 Task: For heading Arial black with underline.  font size for heading18,  'Change the font style of data to'Calibri.  and font size to 9,  Change the alignment of both headline & data to Align center.  In the sheet  DashboardFinSummary
Action: Mouse moved to (68, 178)
Screenshot: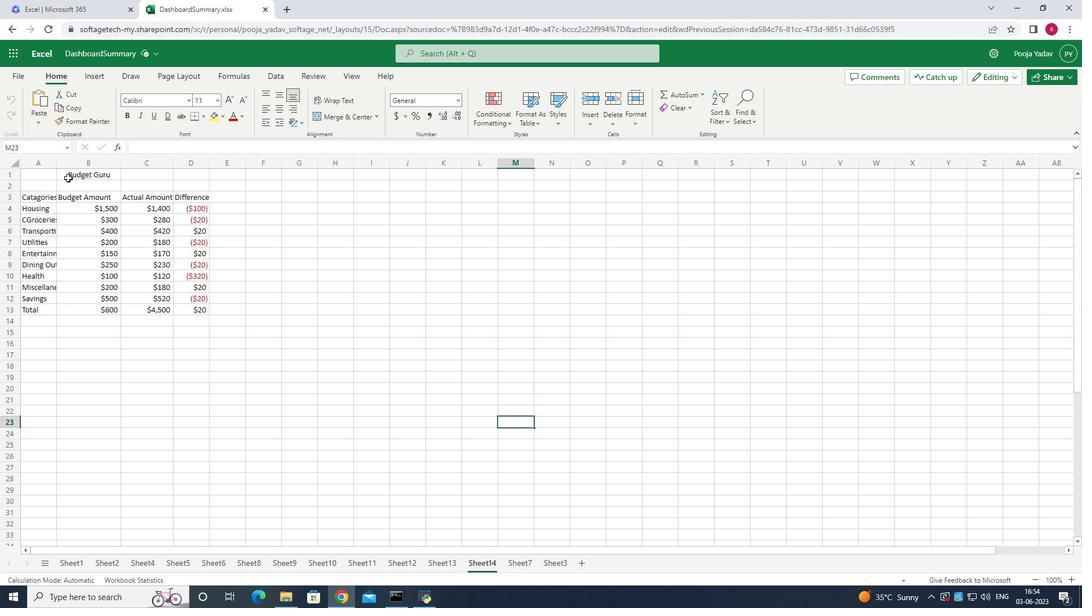 
Action: Mouse pressed left at (68, 178)
Screenshot: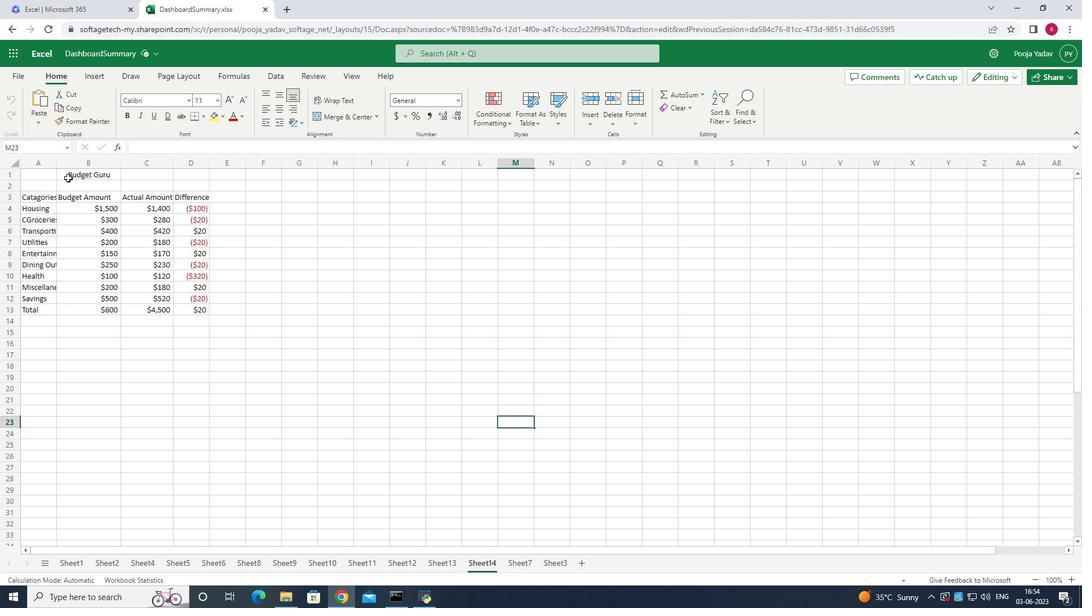 
Action: Mouse moved to (189, 104)
Screenshot: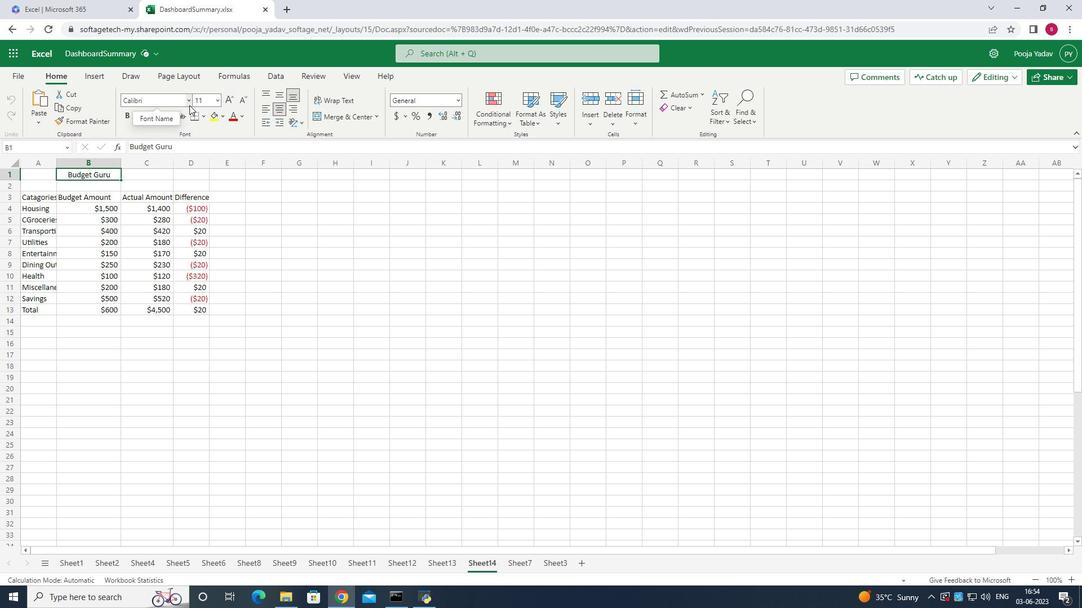
Action: Mouse pressed left at (189, 104)
Screenshot: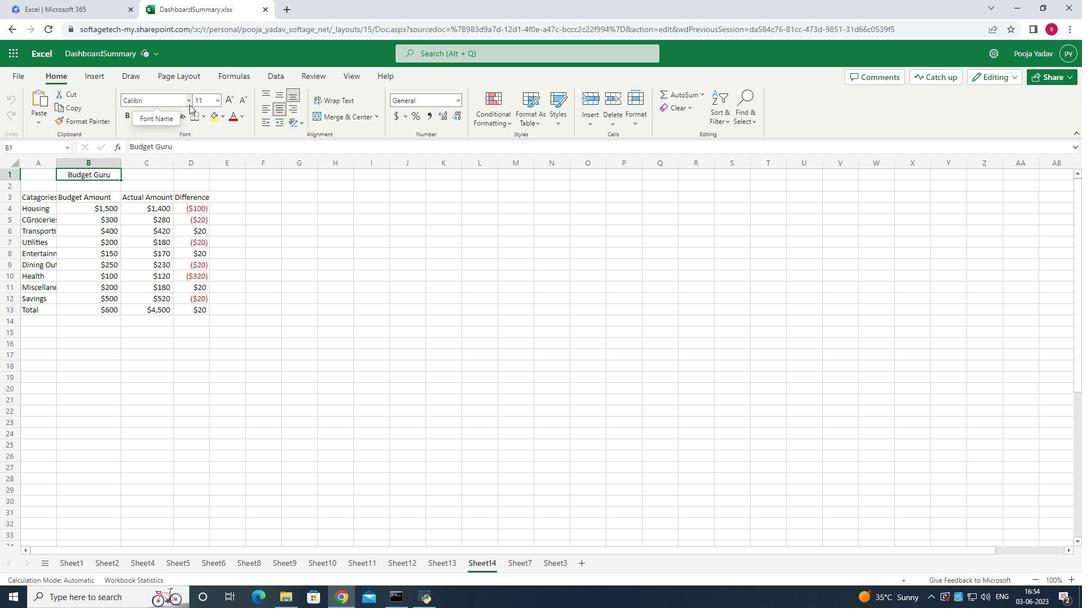 
Action: Mouse moved to (165, 142)
Screenshot: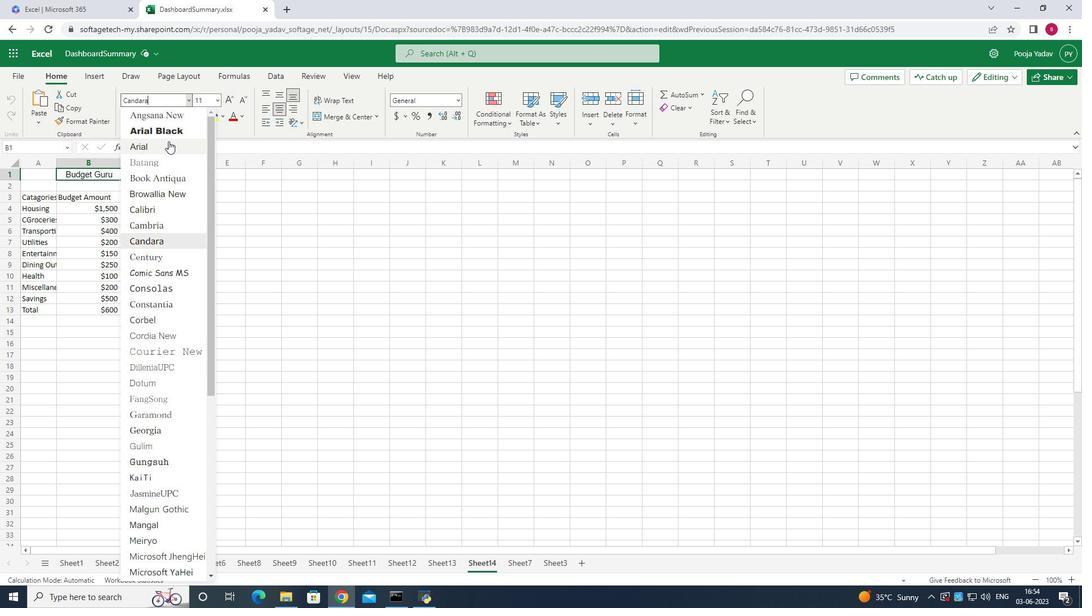 
Action: Mouse pressed left at (165, 142)
Screenshot: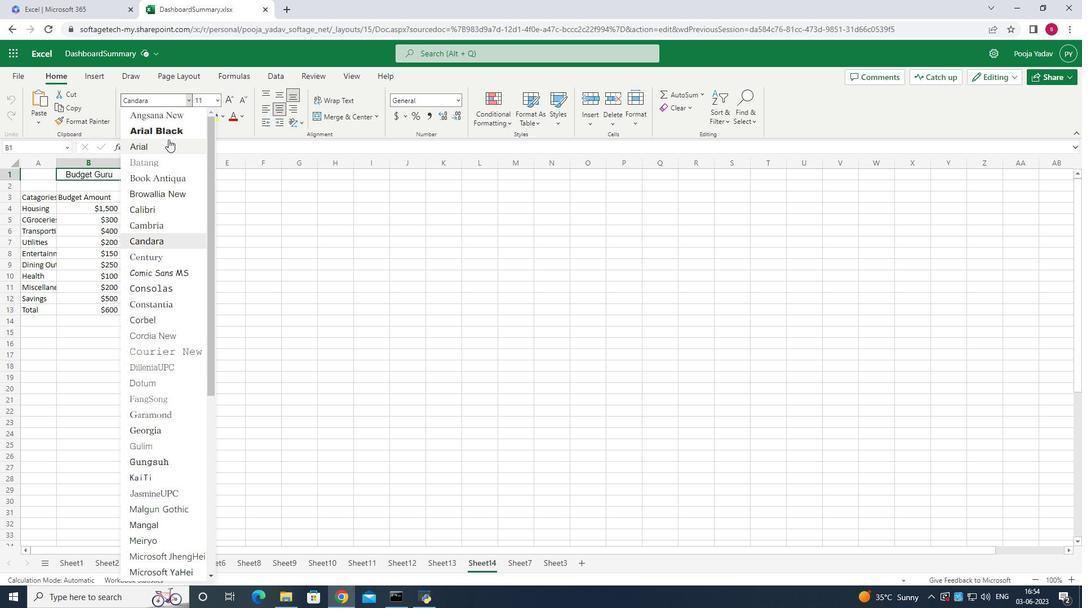 
Action: Mouse moved to (149, 117)
Screenshot: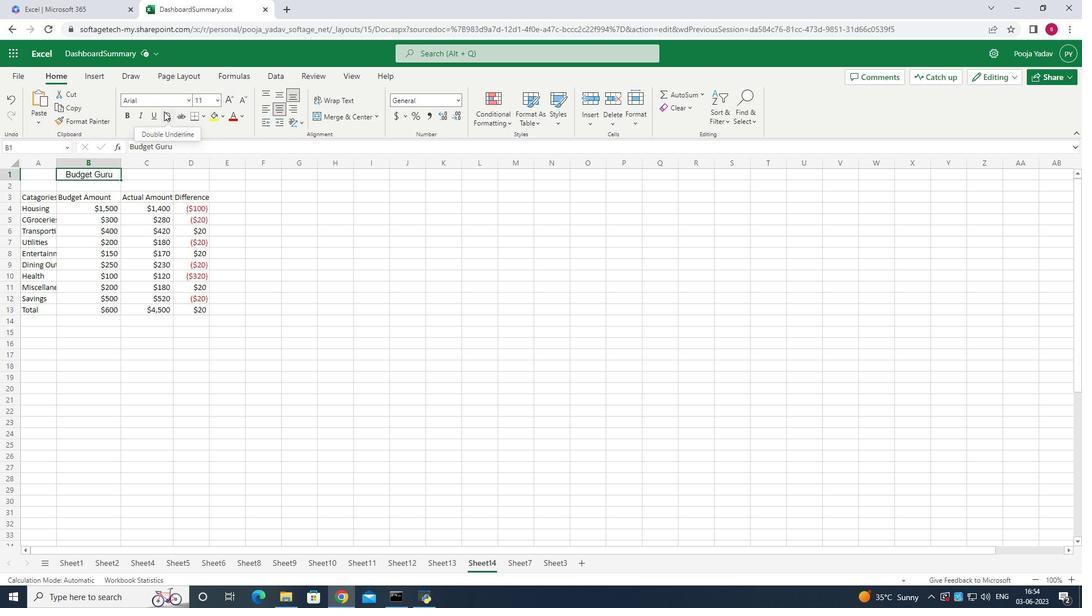 
Action: Mouse pressed left at (149, 117)
Screenshot: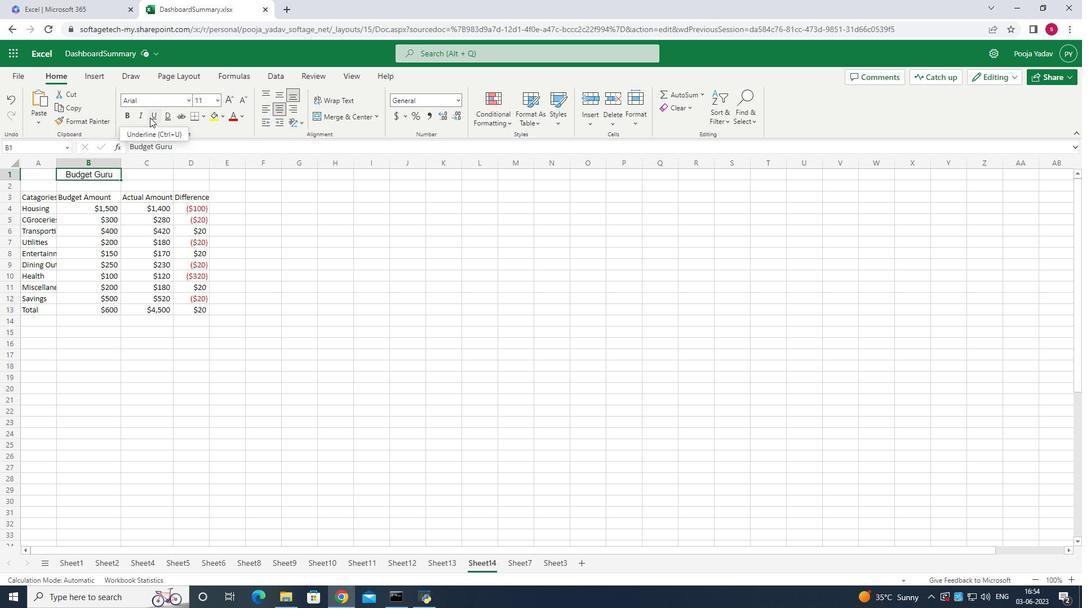 
Action: Mouse pressed left at (149, 117)
Screenshot: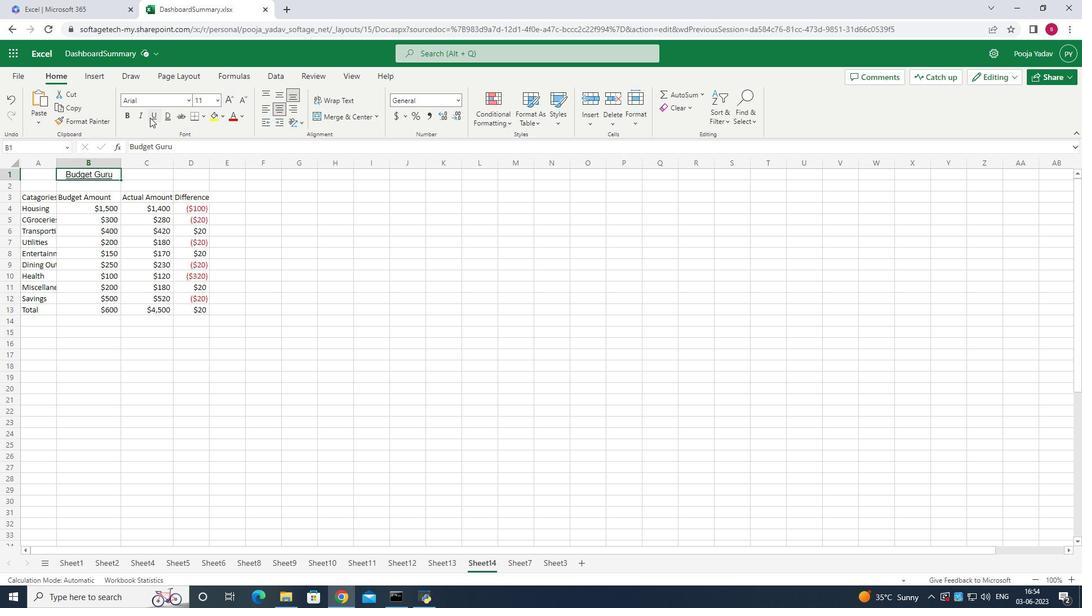 
Action: Mouse moved to (156, 115)
Screenshot: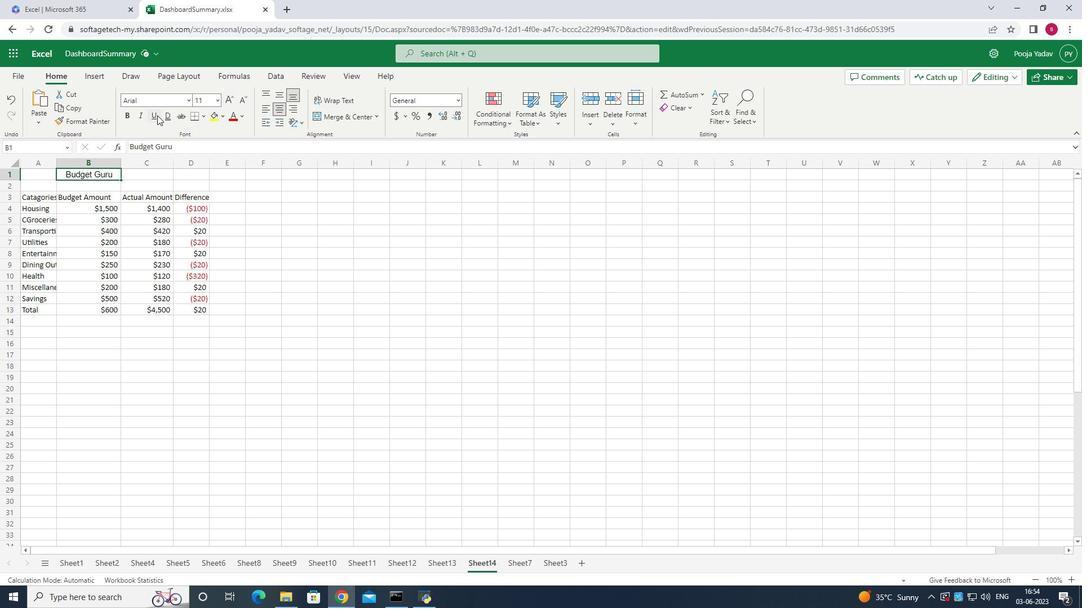 
Action: Mouse pressed left at (156, 115)
Screenshot: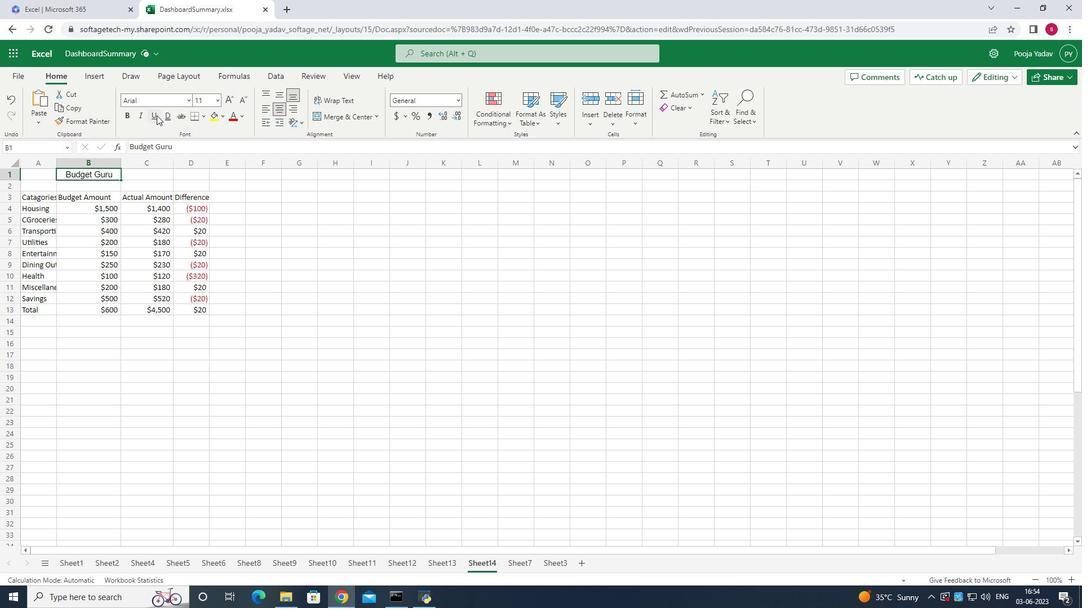 
Action: Mouse moved to (215, 96)
Screenshot: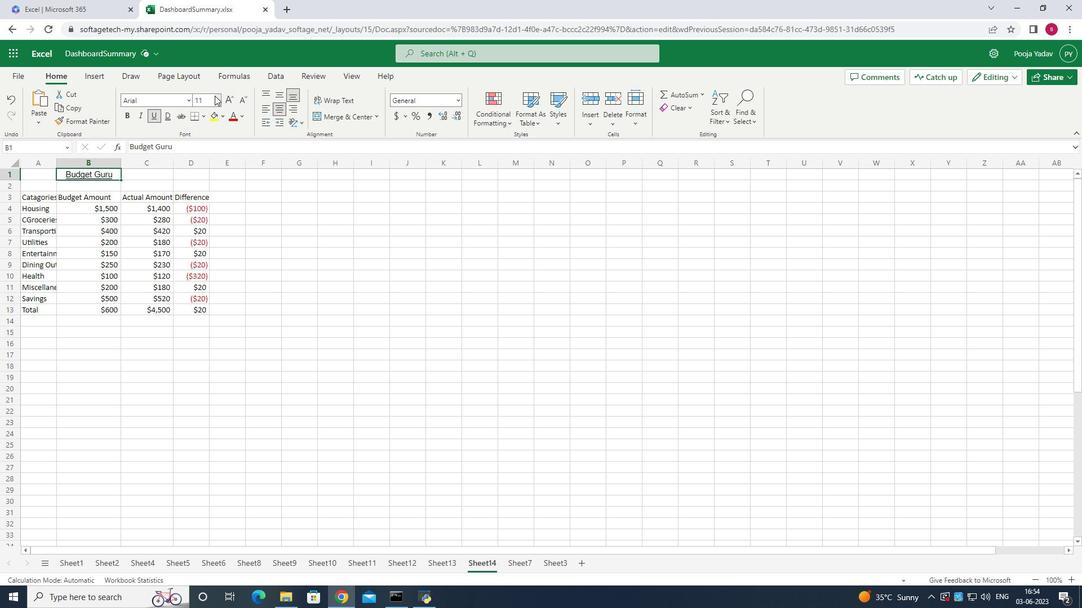 
Action: Mouse pressed left at (215, 96)
Screenshot: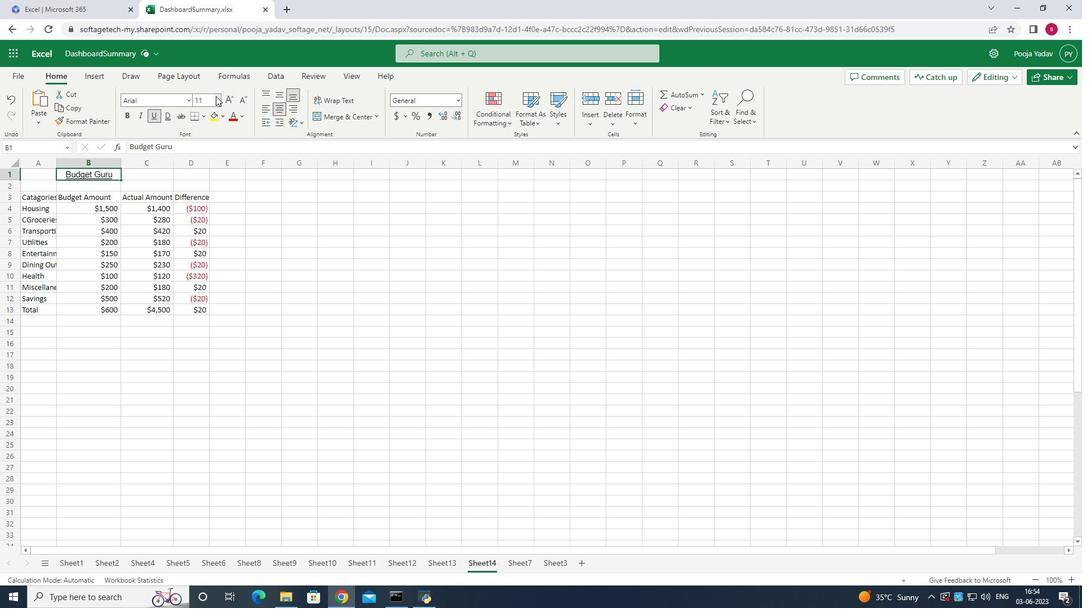 
Action: Mouse moved to (206, 222)
Screenshot: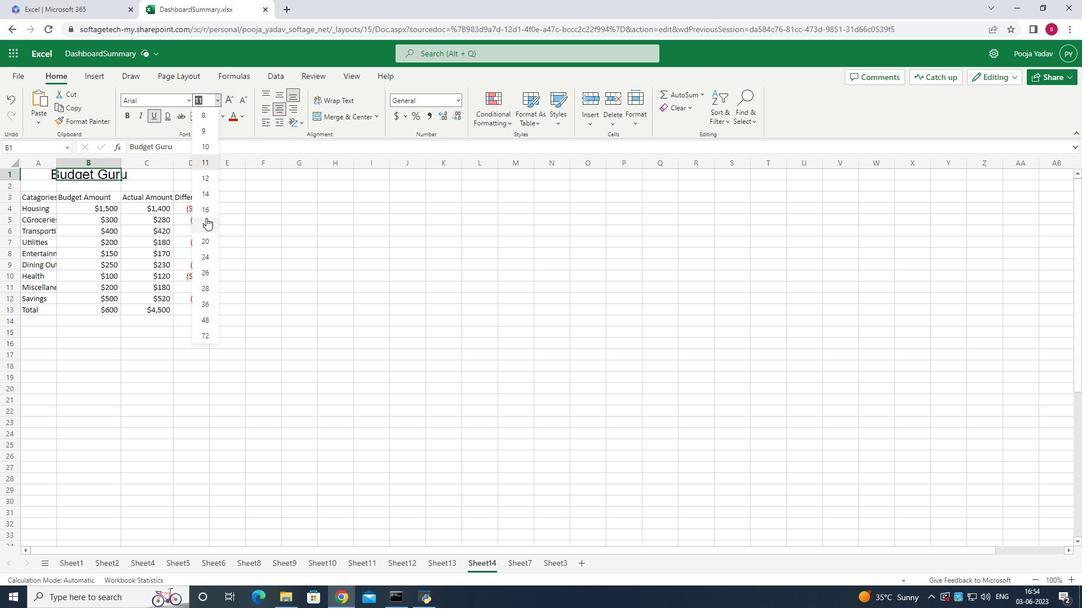 
Action: Mouse pressed left at (206, 222)
Screenshot: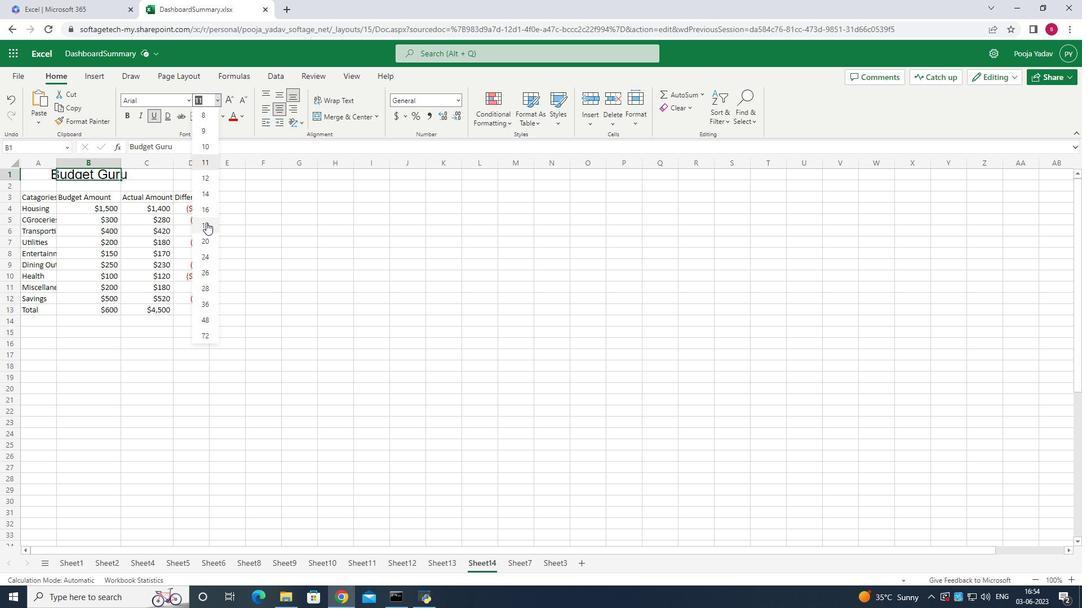 
Action: Mouse moved to (53, 178)
Screenshot: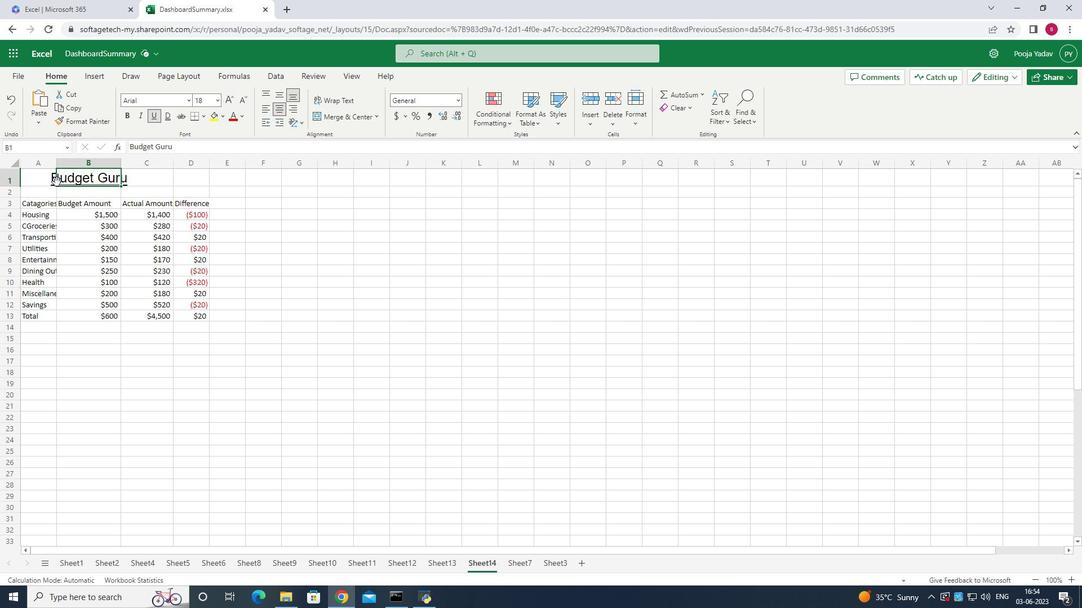
Action: Mouse pressed left at (53, 178)
Screenshot: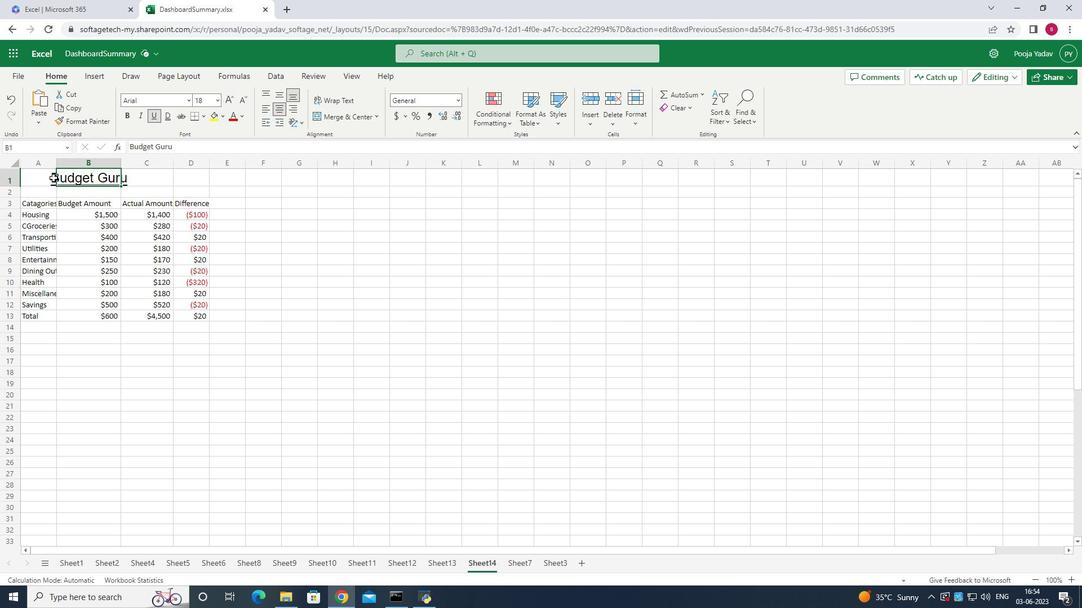 
Action: Mouse moved to (356, 118)
Screenshot: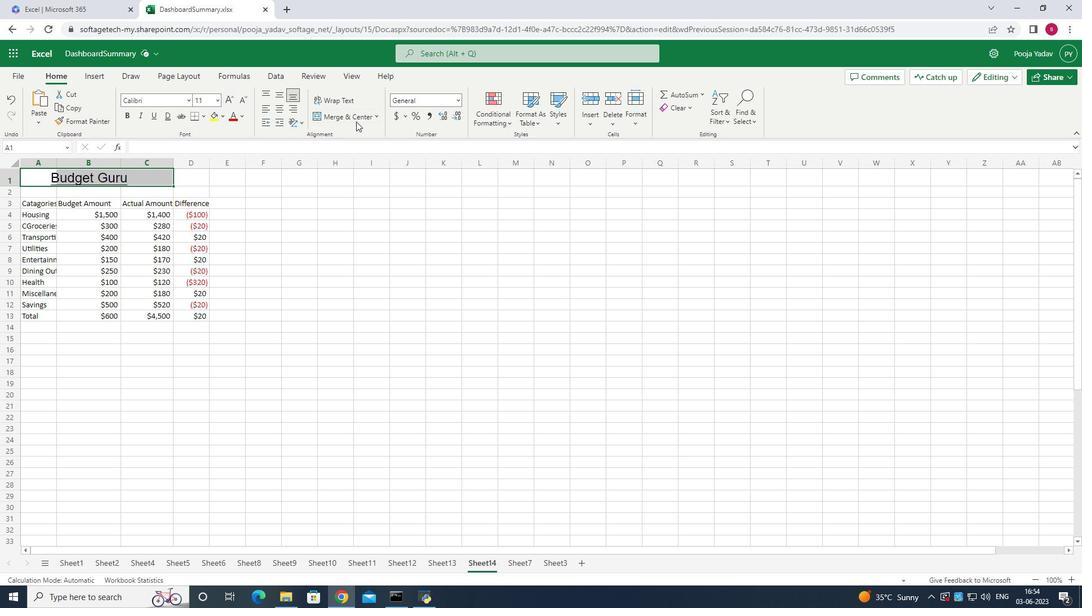 
Action: Mouse pressed left at (356, 118)
Screenshot: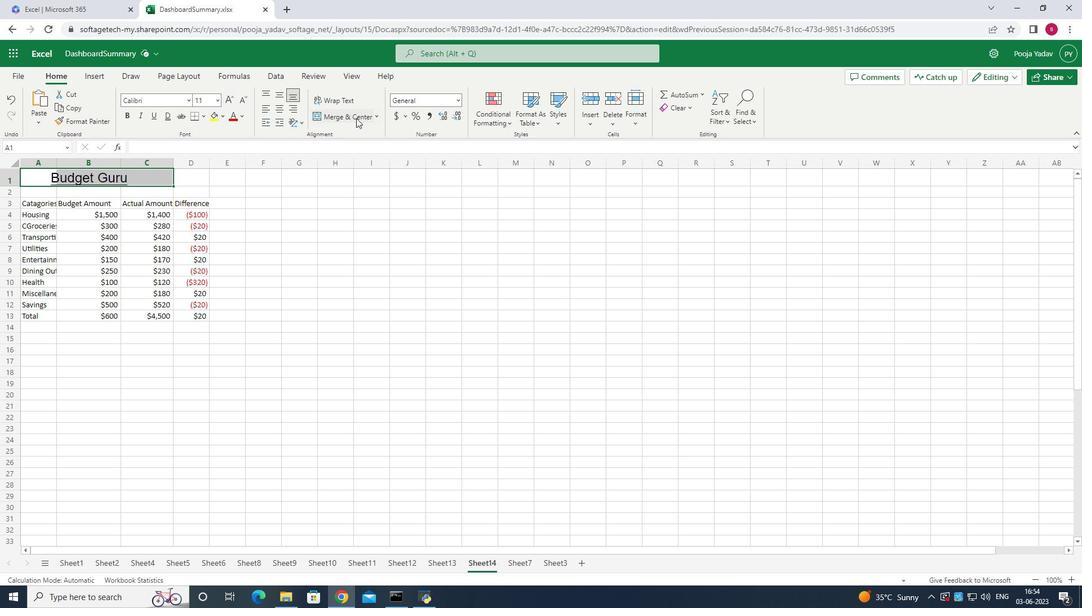 
Action: Mouse moved to (26, 192)
Screenshot: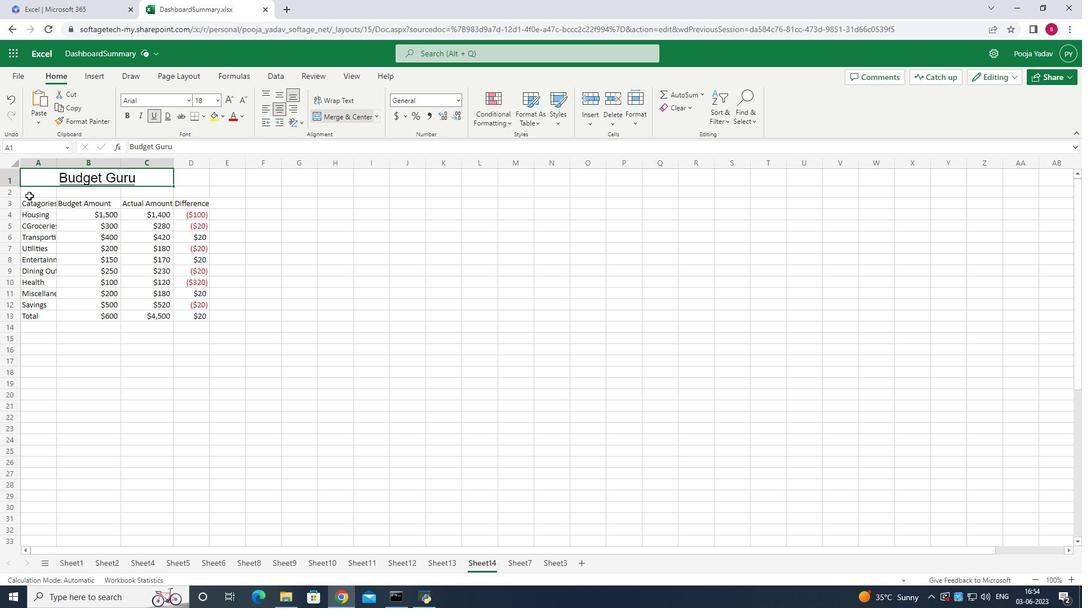 
Action: Mouse pressed left at (26, 192)
Screenshot: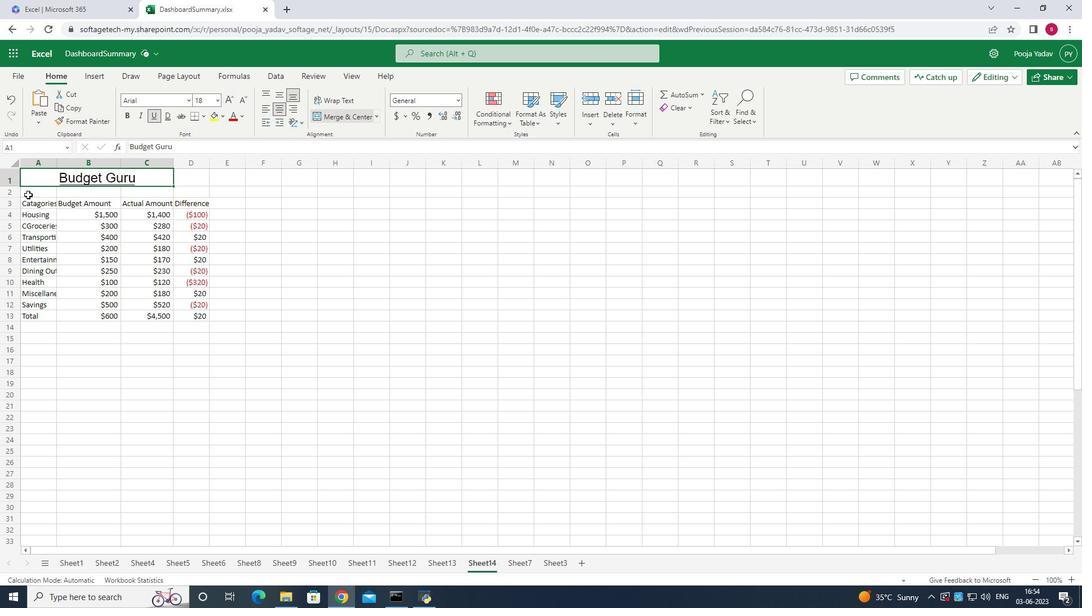 
Action: Mouse moved to (188, 96)
Screenshot: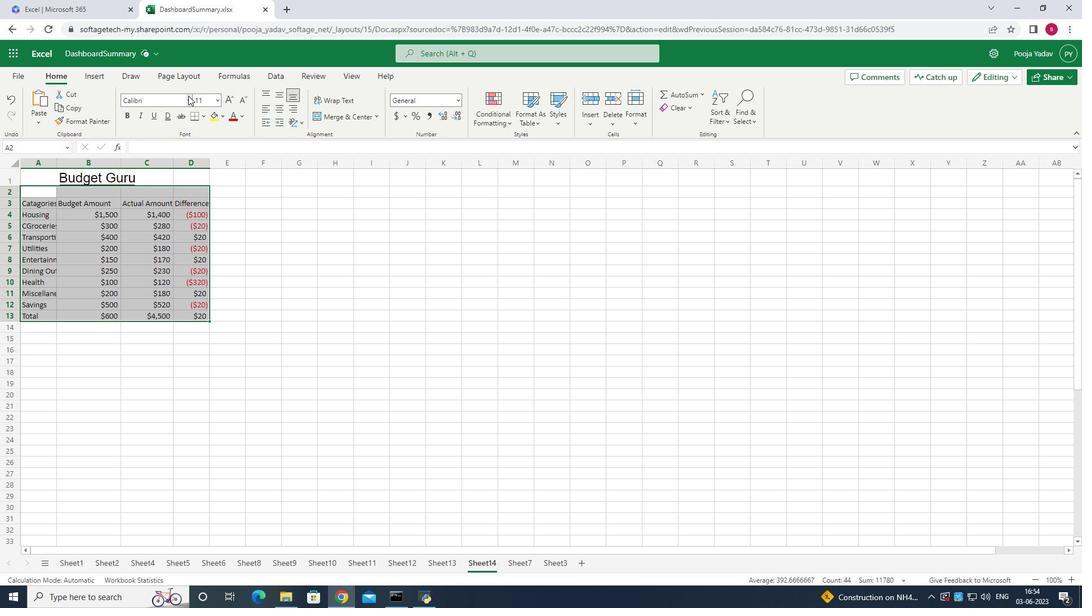 
Action: Mouse pressed left at (188, 96)
Screenshot: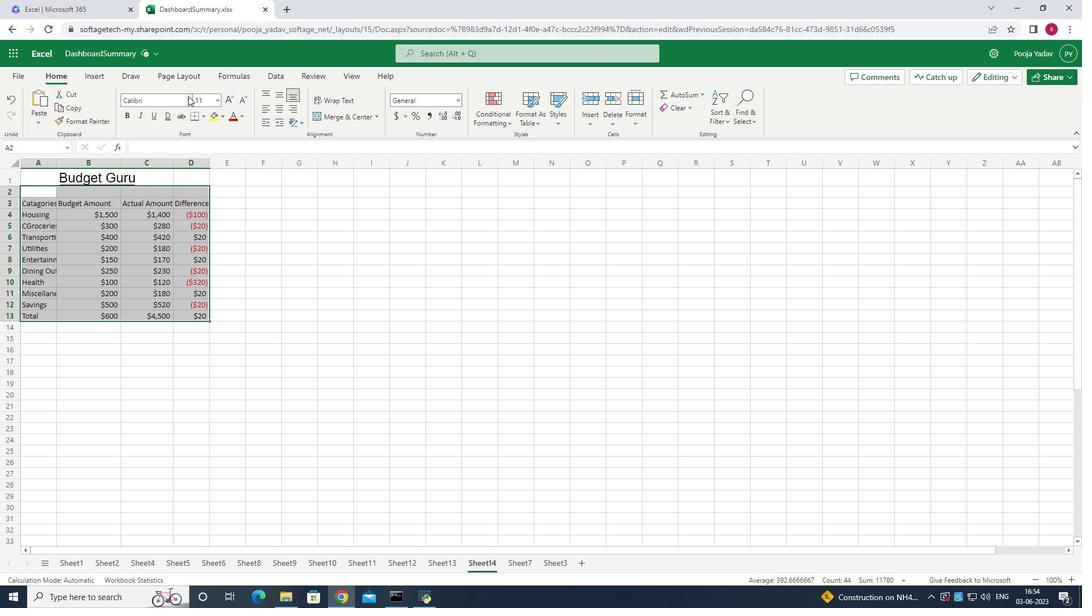 
Action: Mouse moved to (169, 207)
Screenshot: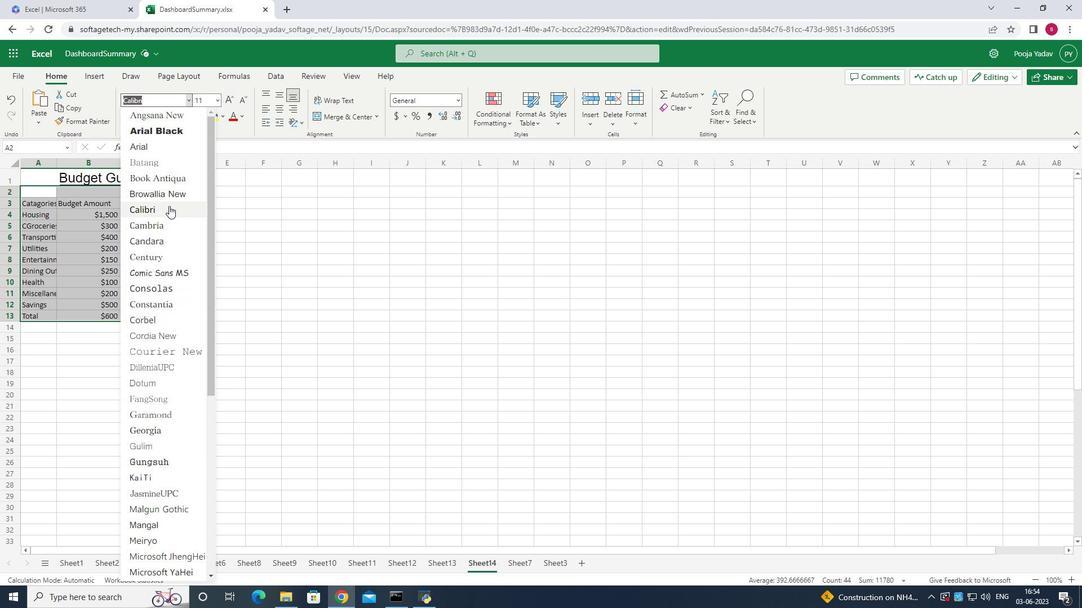 
Action: Mouse pressed left at (169, 207)
Screenshot: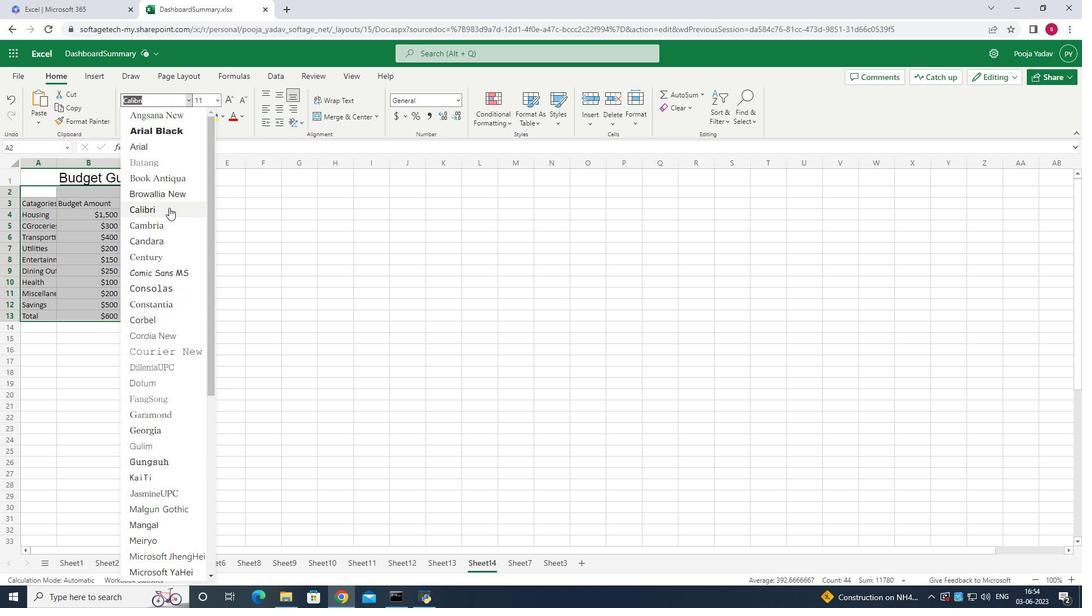 
Action: Mouse moved to (219, 98)
Screenshot: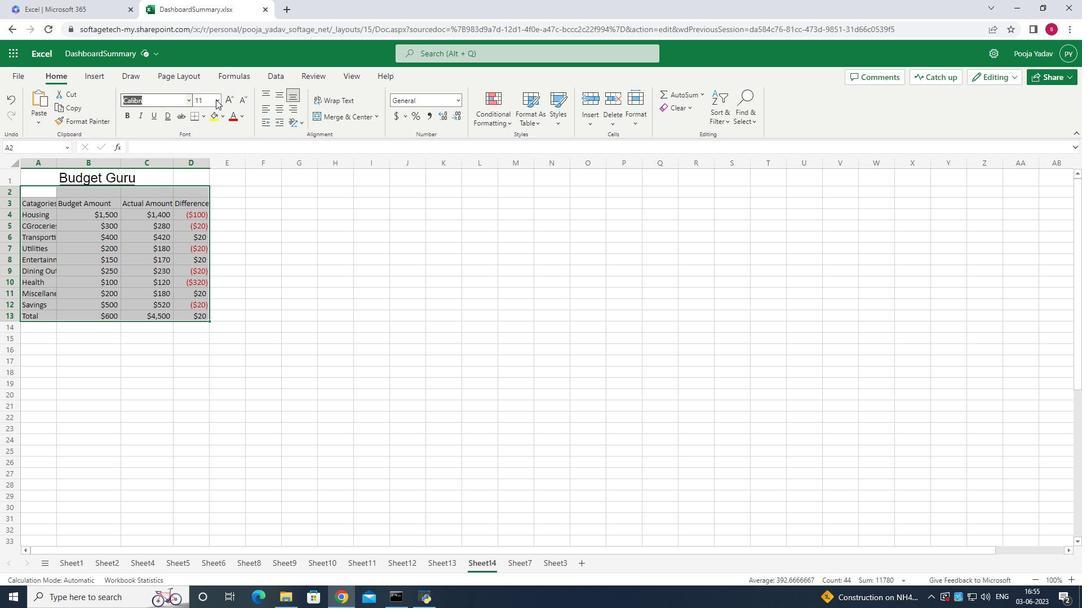 
Action: Mouse pressed left at (219, 98)
Screenshot: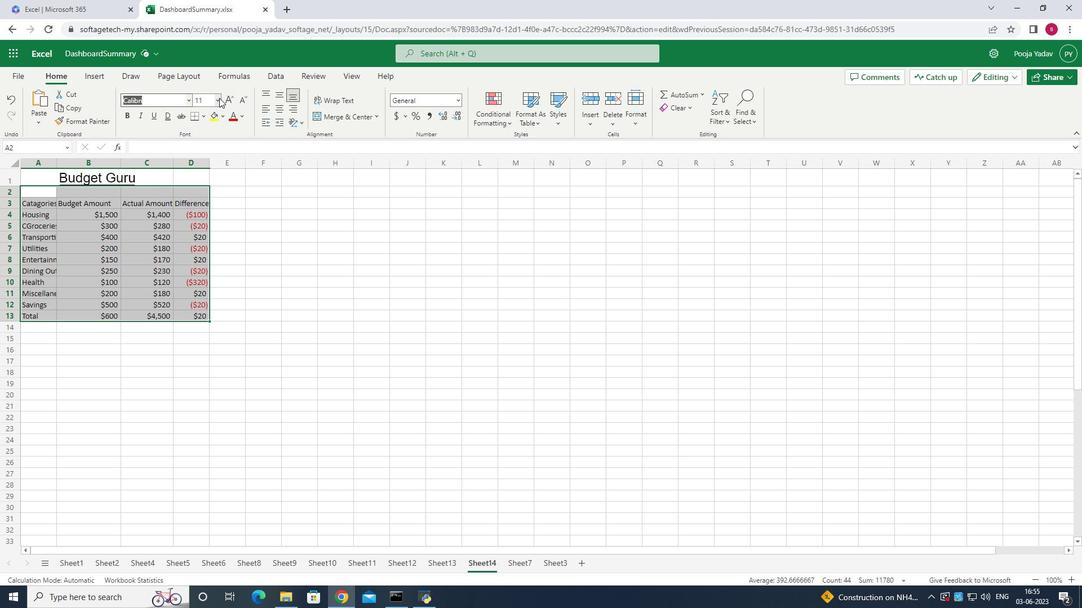
Action: Mouse moved to (196, 123)
Screenshot: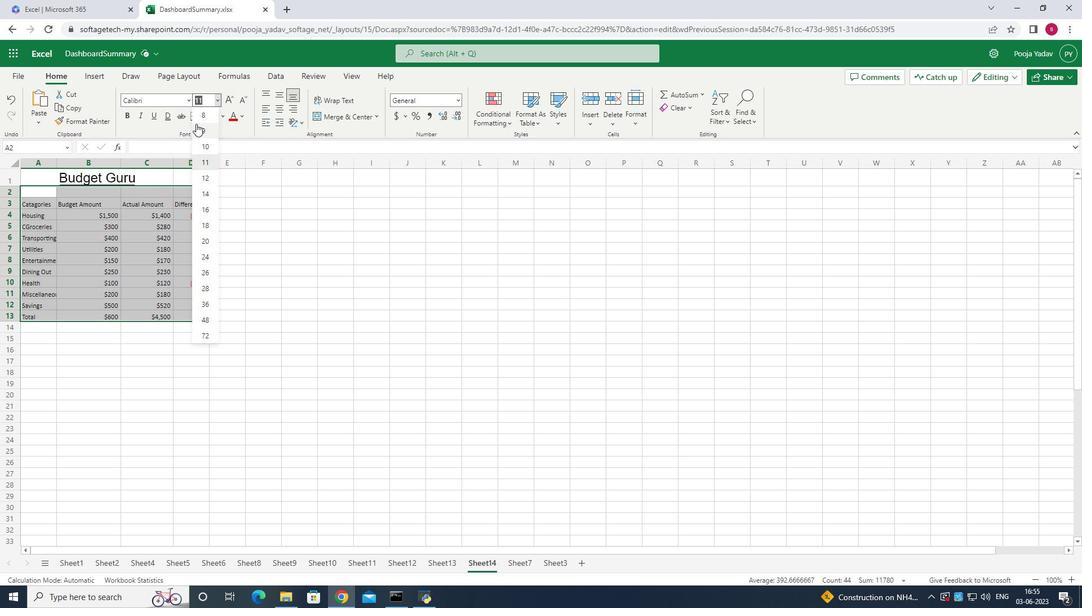 
Action: Mouse pressed left at (196, 123)
Screenshot: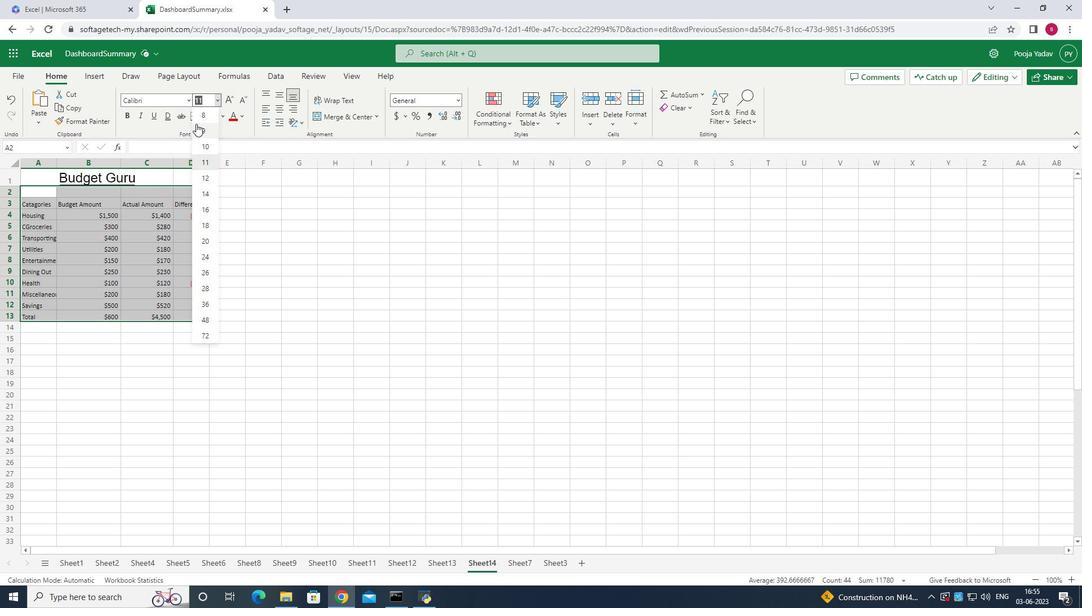 
Action: Mouse moved to (36, 168)
Screenshot: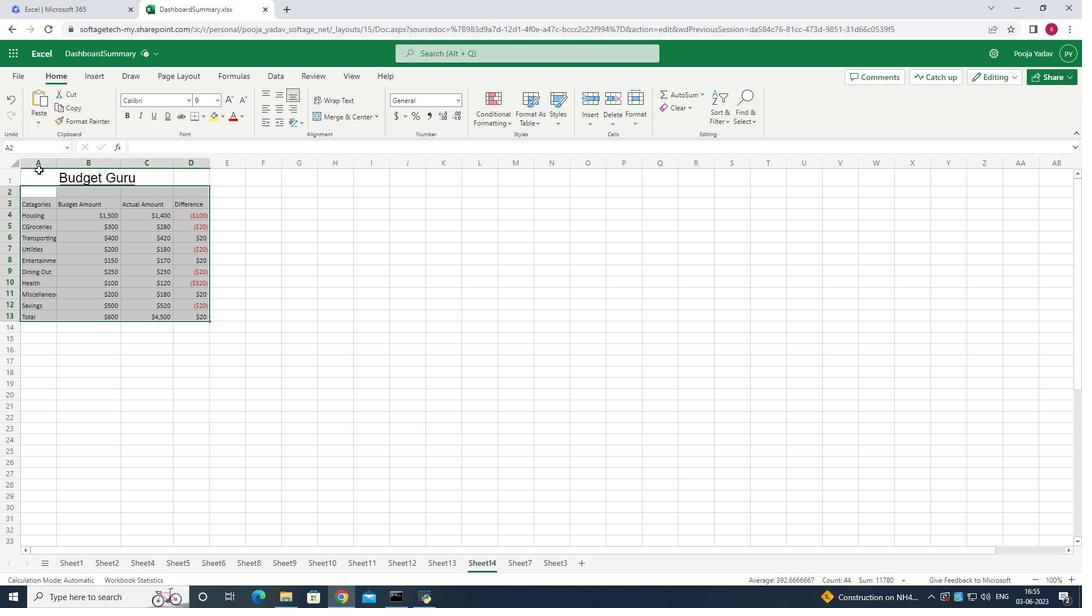 
Action: Mouse pressed left at (36, 168)
Screenshot: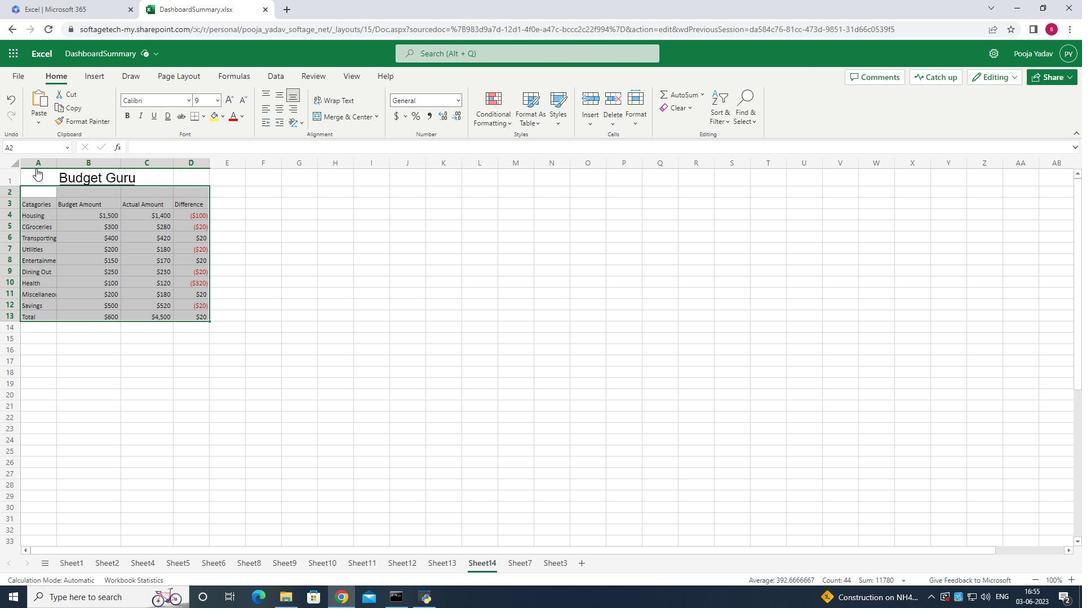 
Action: Mouse moved to (225, 235)
Screenshot: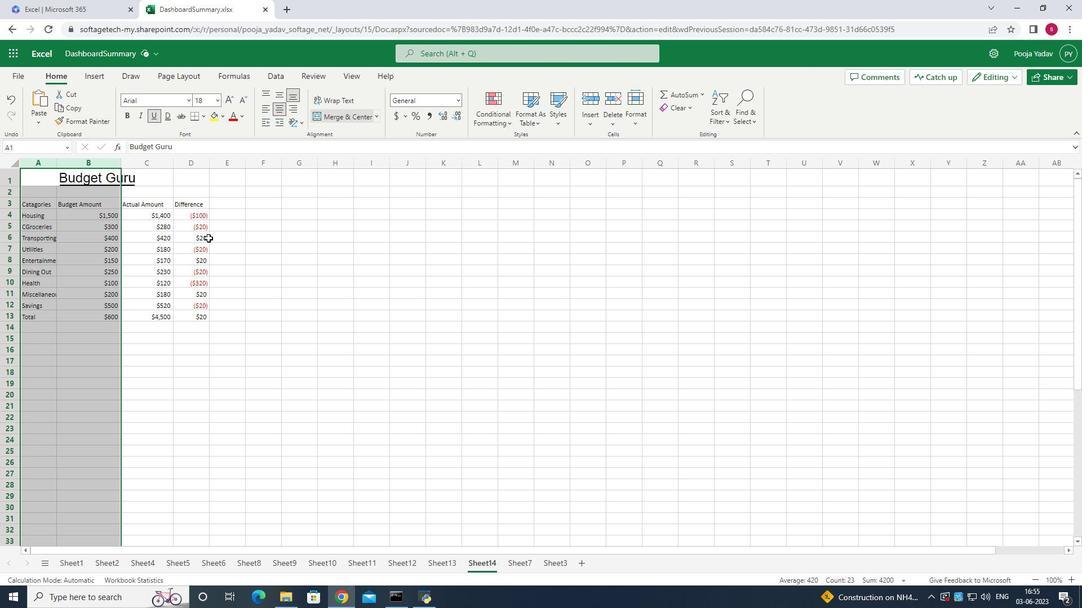 
Action: Mouse pressed left at (225, 235)
Screenshot: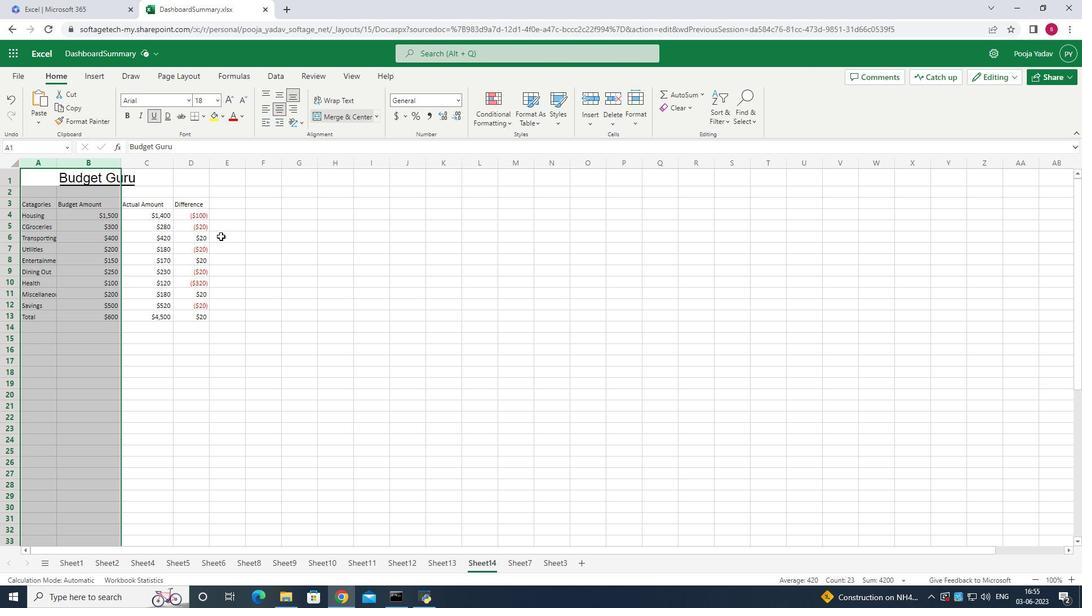 
Action: Mouse moved to (40, 178)
Screenshot: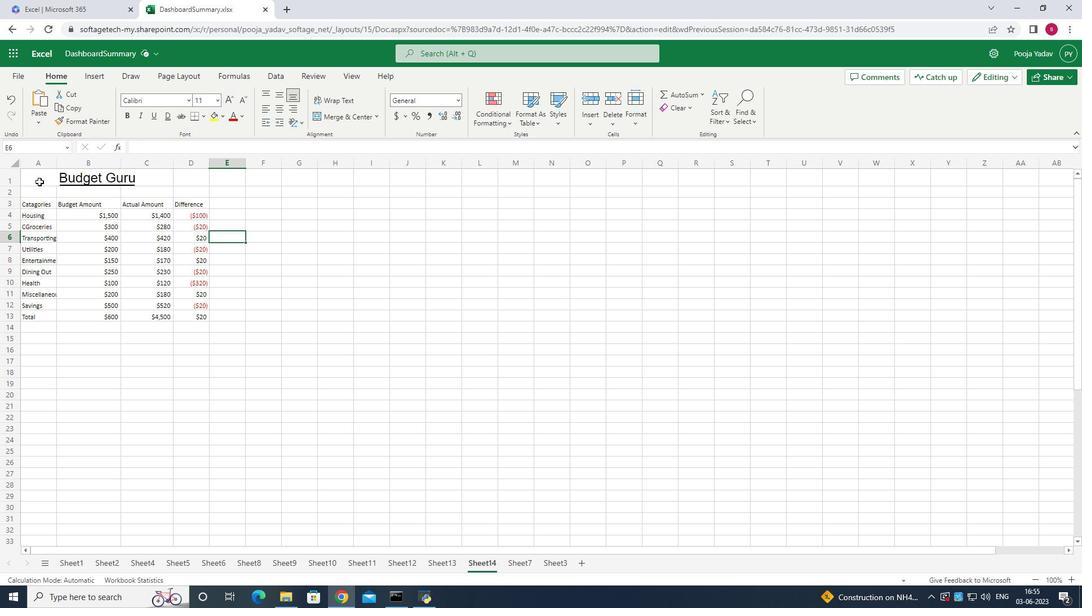 
Action: Mouse pressed left at (40, 178)
Screenshot: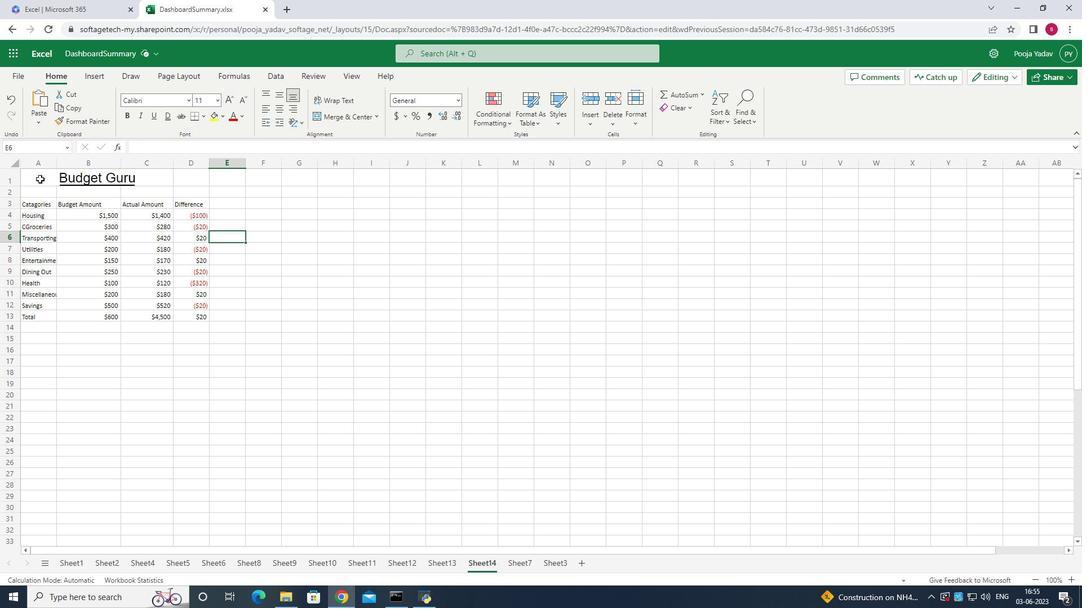 
Action: Mouse moved to (205, 257)
Screenshot: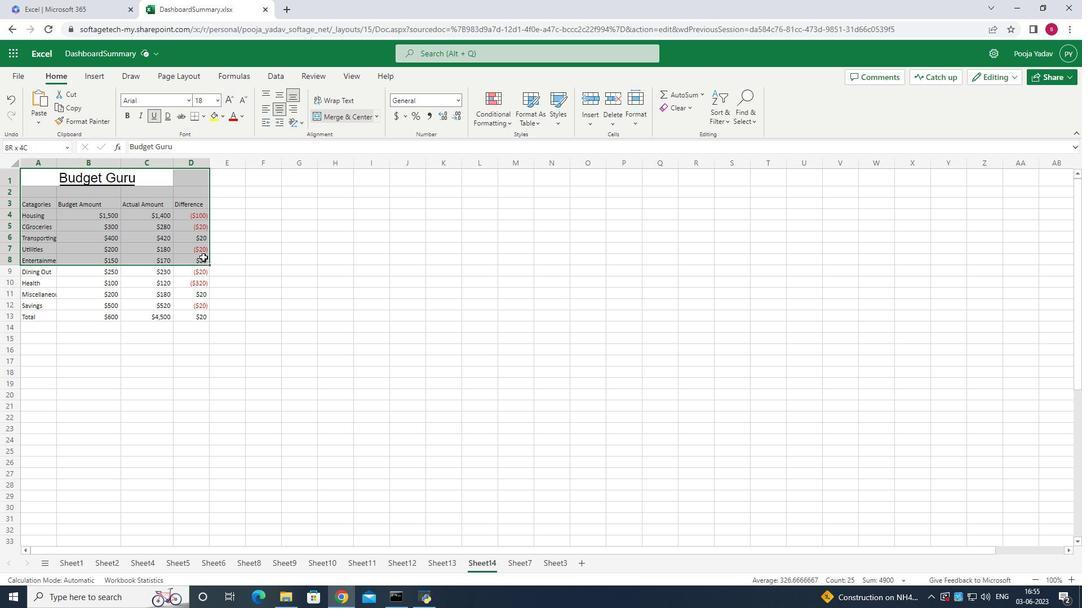 
Action: Mouse pressed left at (205, 257)
Screenshot: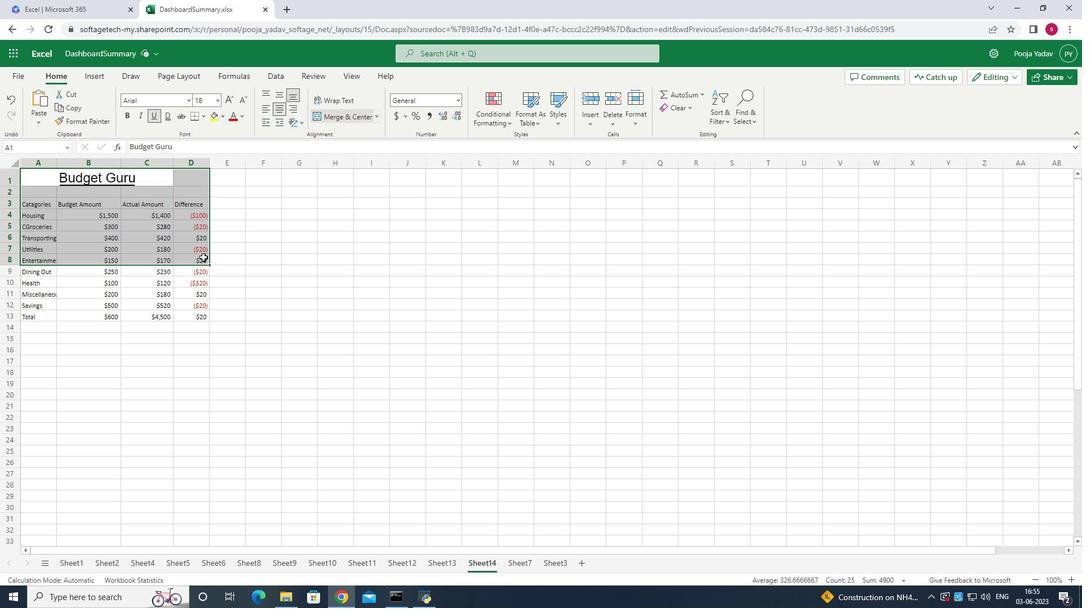
Action: Mouse moved to (51, 179)
Screenshot: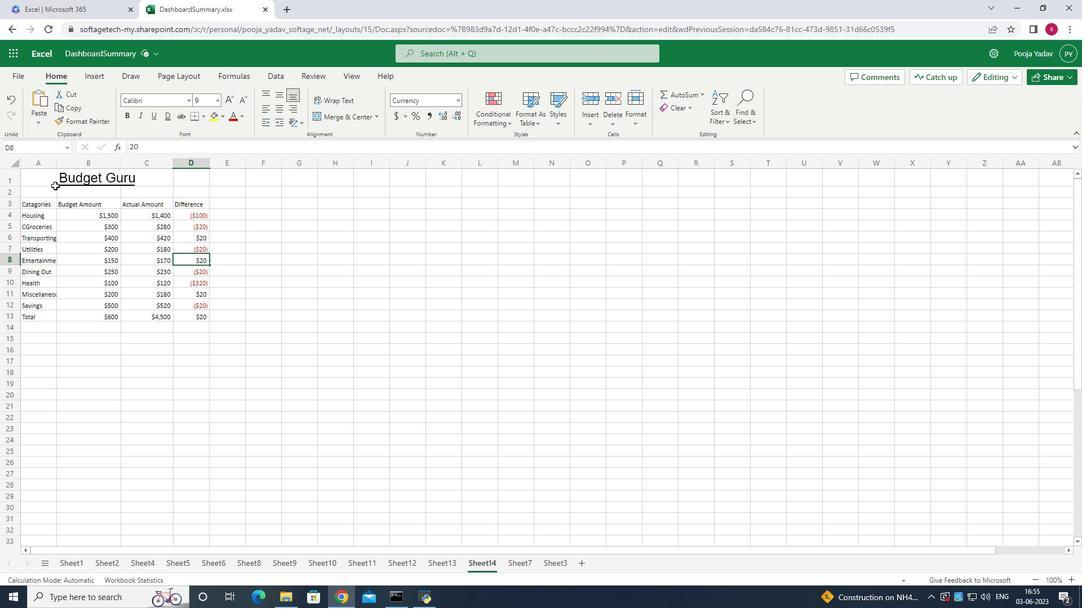 
Action: Mouse pressed left at (51, 179)
Screenshot: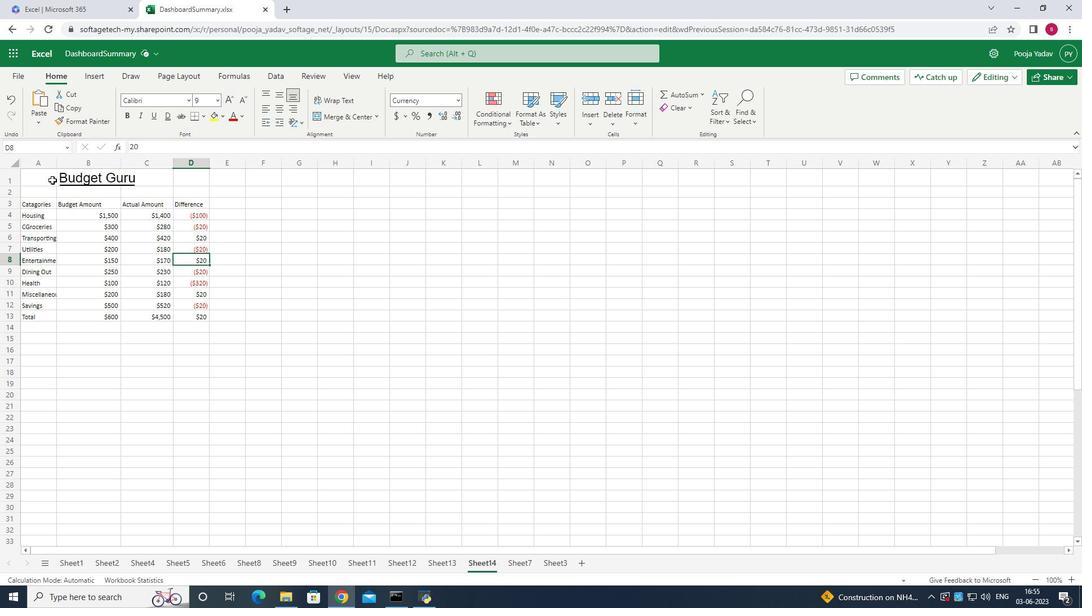 
Action: Mouse moved to (280, 112)
Screenshot: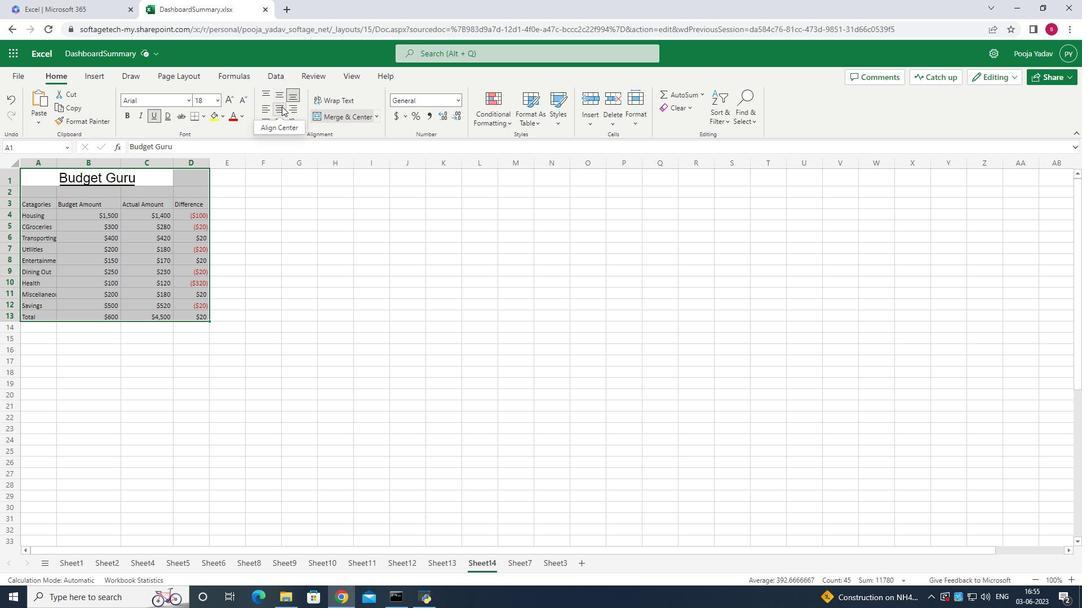 
Action: Mouse pressed left at (280, 112)
Screenshot: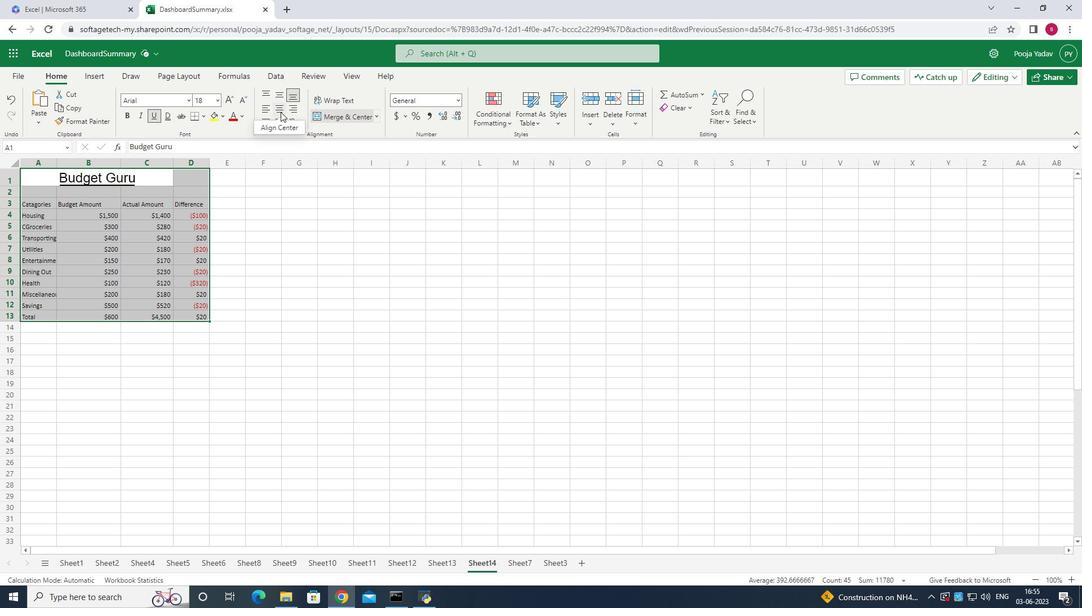 
Action: Mouse moved to (868, 285)
Screenshot: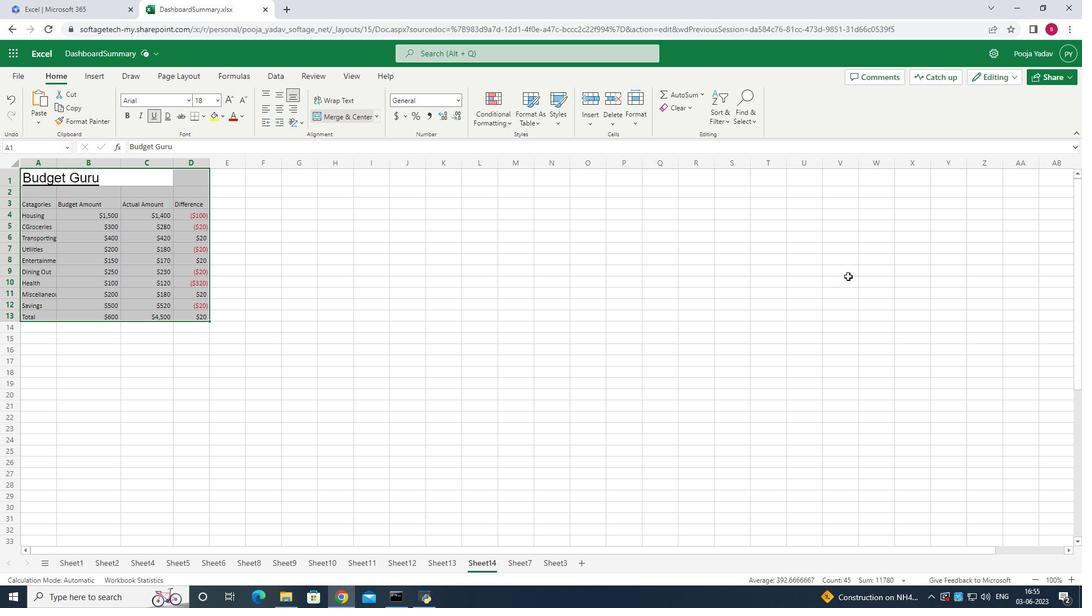 
